 Task: Check the average views per listing of large living room in the last 5 years.
Action: Mouse moved to (790, 182)
Screenshot: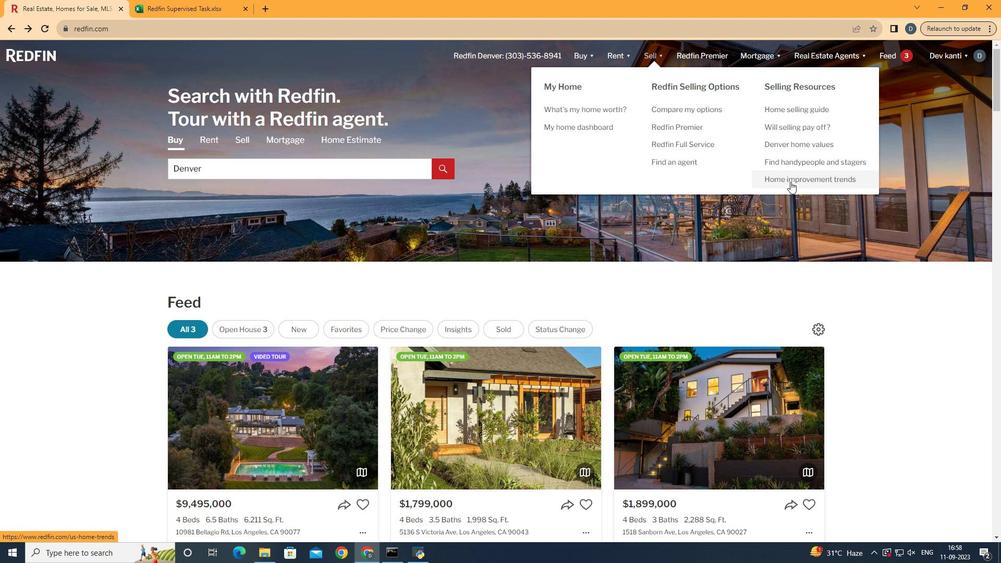 
Action: Mouse pressed left at (790, 182)
Screenshot: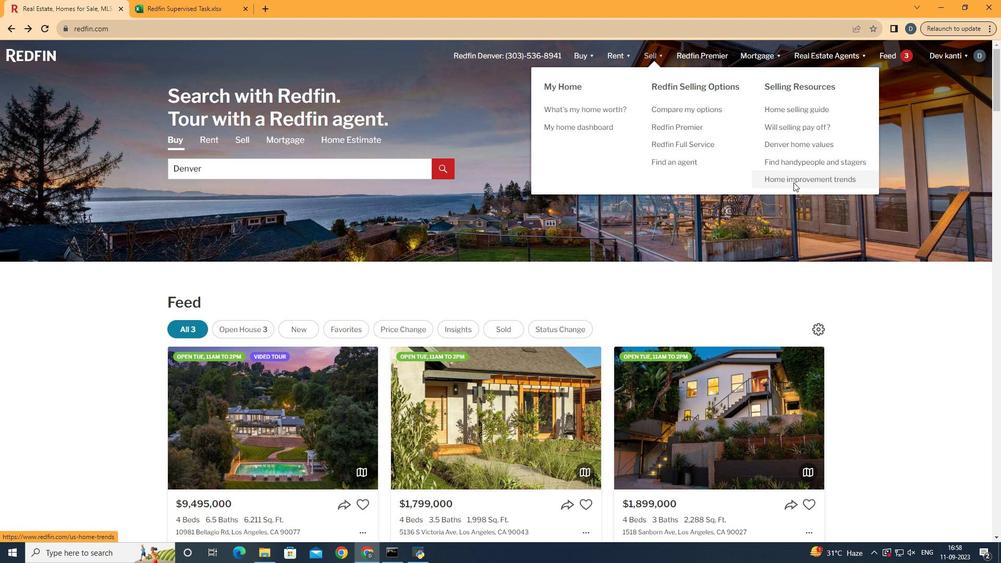 
Action: Mouse moved to (260, 206)
Screenshot: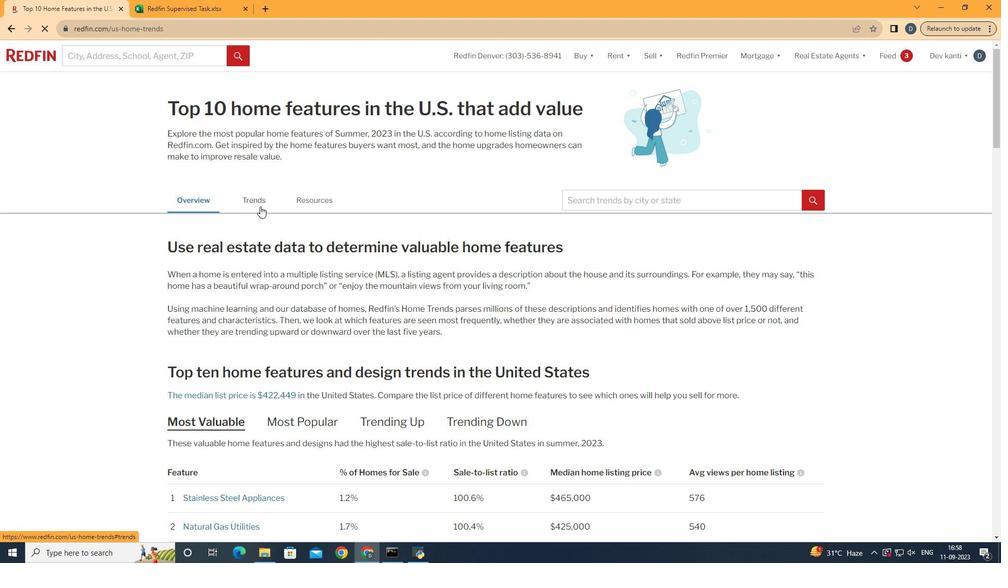 
Action: Mouse pressed left at (260, 206)
Screenshot: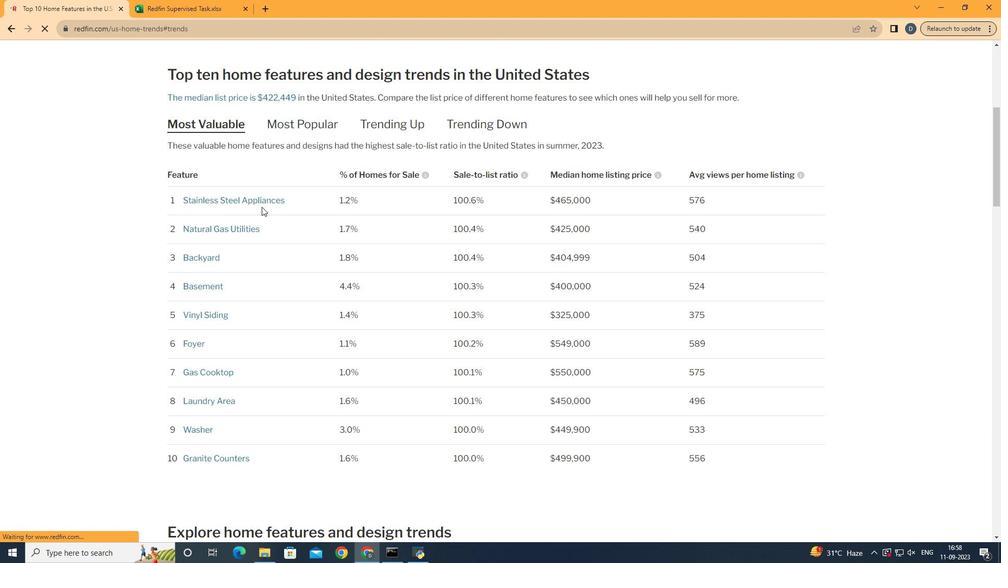 
Action: Mouse moved to (310, 262)
Screenshot: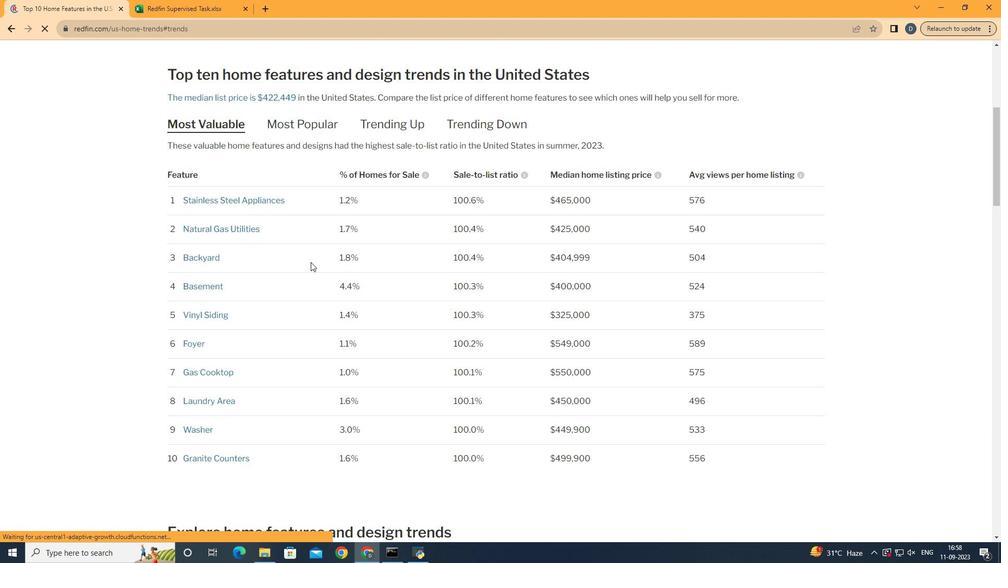 
Action: Mouse scrolled (310, 261) with delta (0, 0)
Screenshot: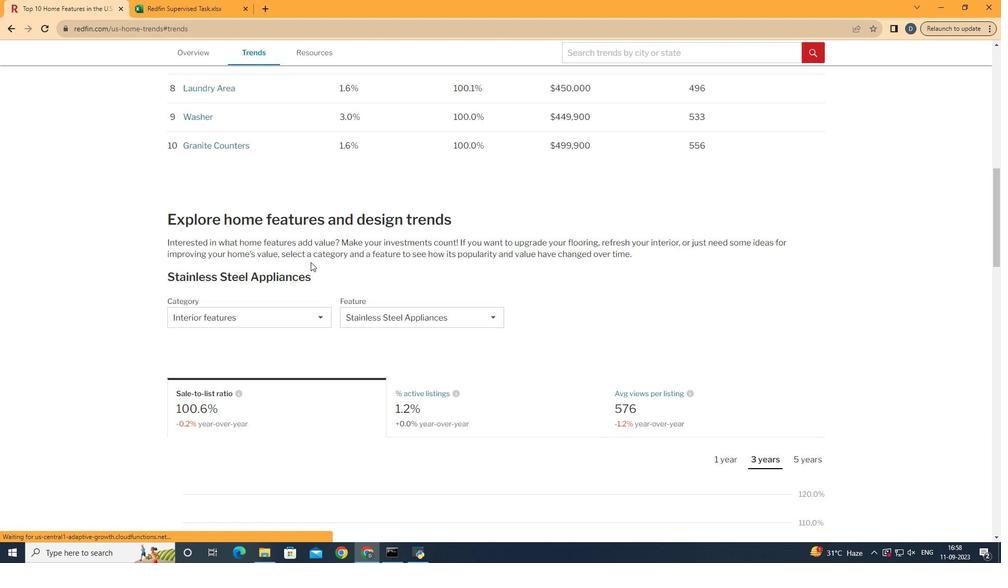 
Action: Mouse scrolled (310, 261) with delta (0, 0)
Screenshot: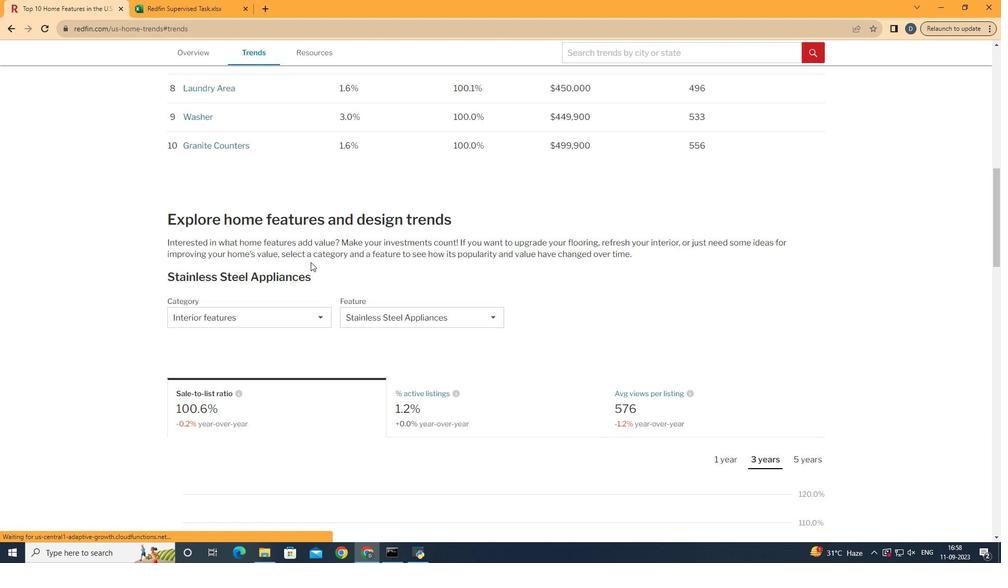 
Action: Mouse moved to (310, 262)
Screenshot: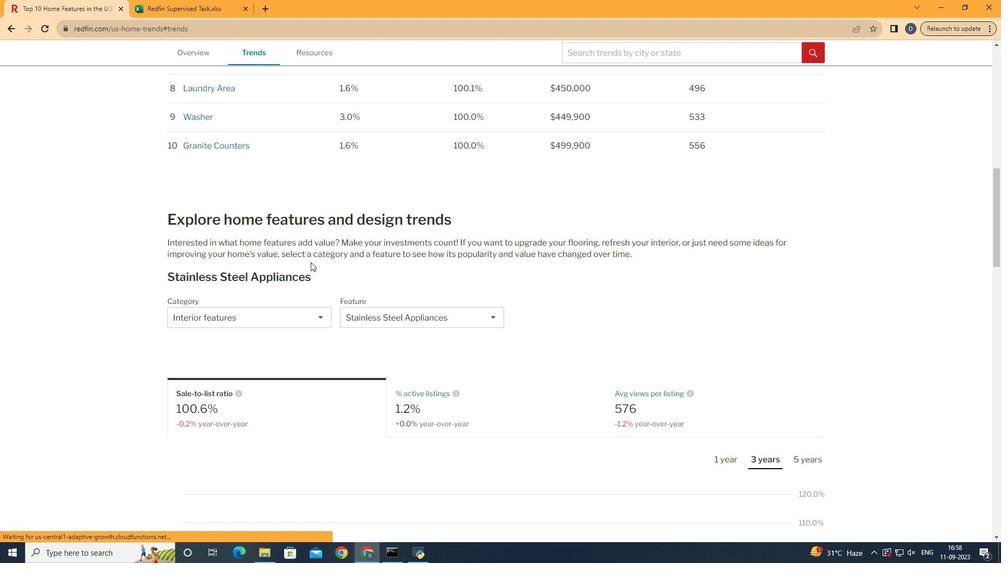 
Action: Mouse scrolled (310, 261) with delta (0, 0)
Screenshot: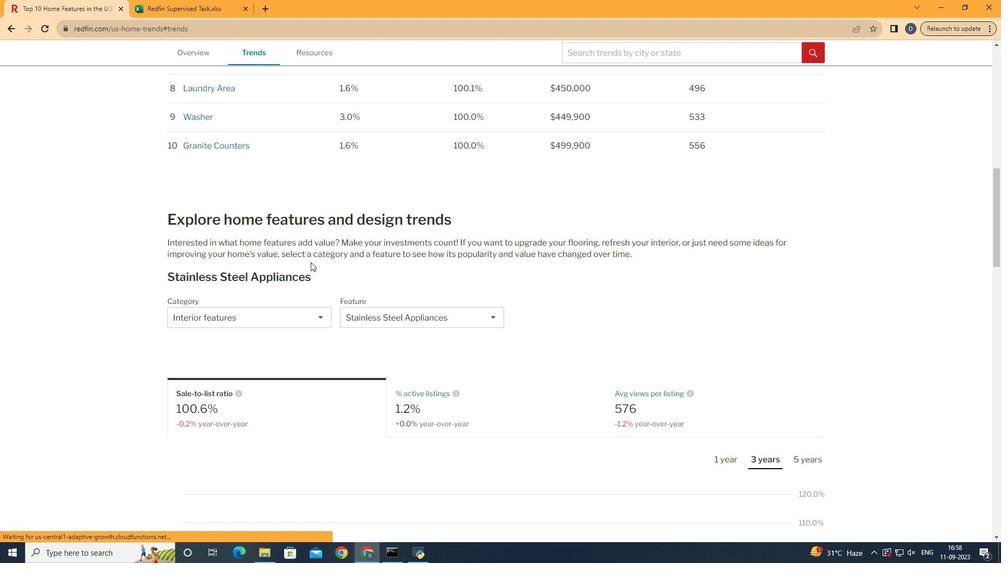
Action: Mouse scrolled (310, 261) with delta (0, 0)
Screenshot: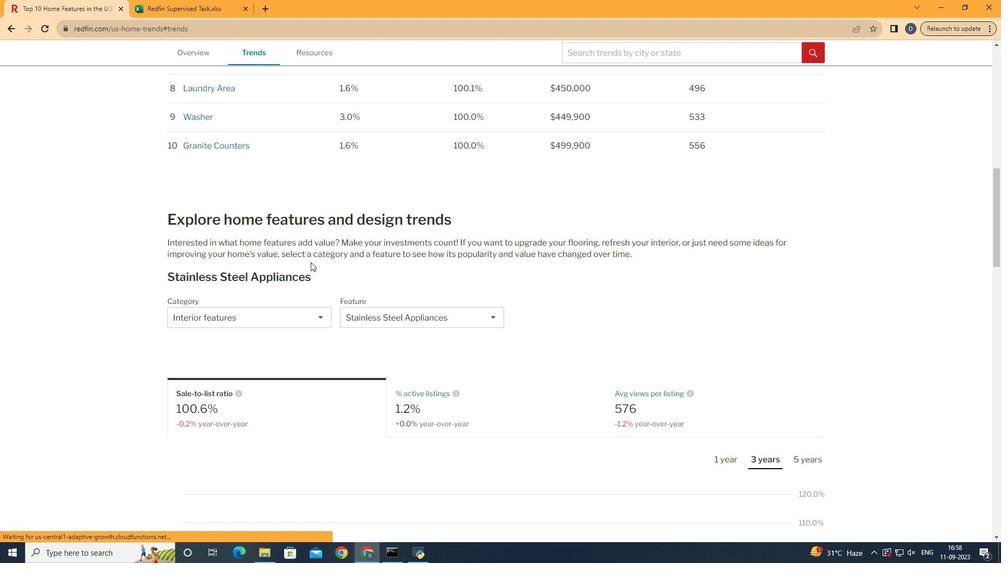 
Action: Mouse scrolled (310, 261) with delta (0, 0)
Screenshot: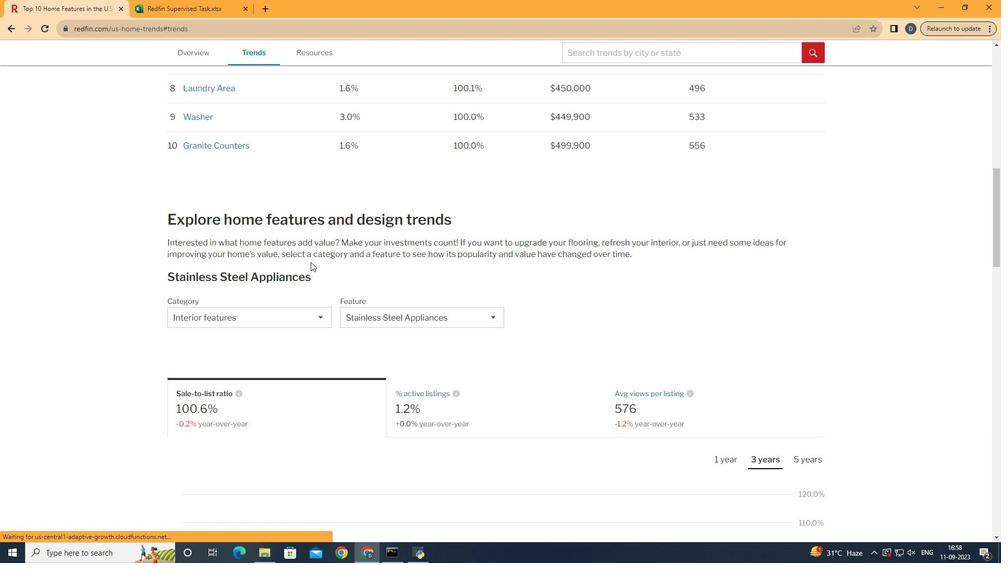 
Action: Mouse scrolled (310, 261) with delta (0, 0)
Screenshot: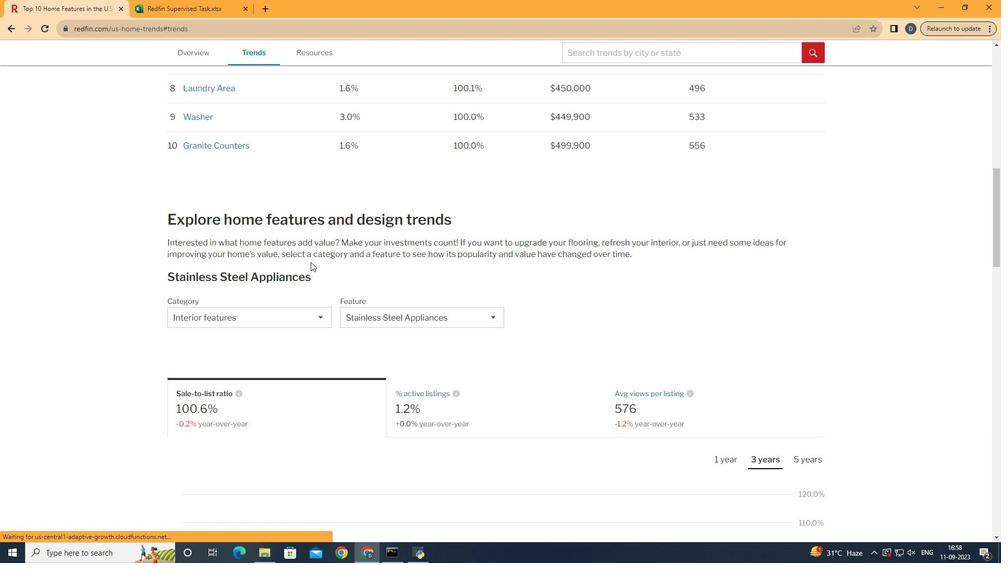 
Action: Mouse scrolled (310, 261) with delta (0, 0)
Screenshot: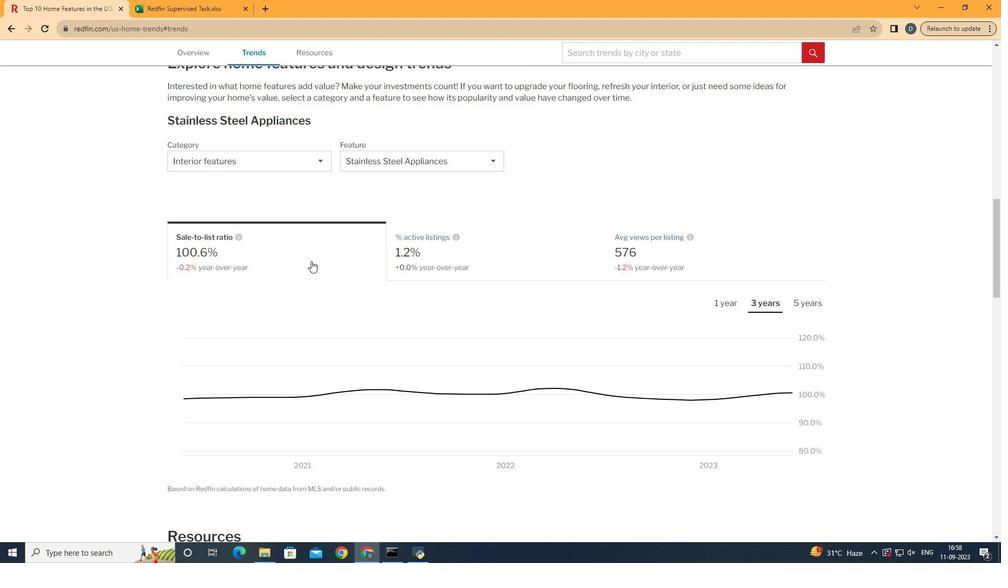 
Action: Mouse scrolled (310, 261) with delta (0, 0)
Screenshot: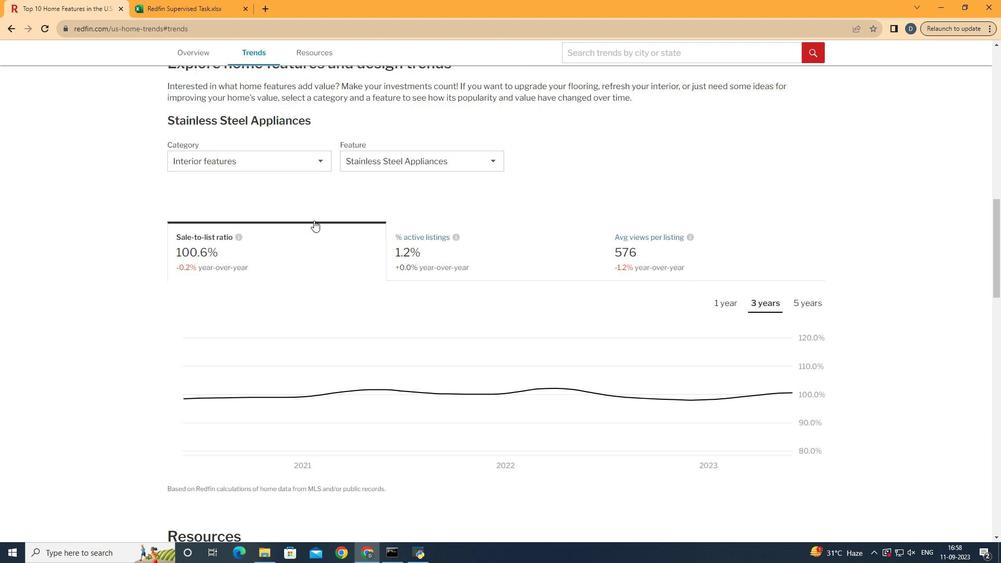 
Action: Mouse scrolled (310, 261) with delta (0, 0)
Screenshot: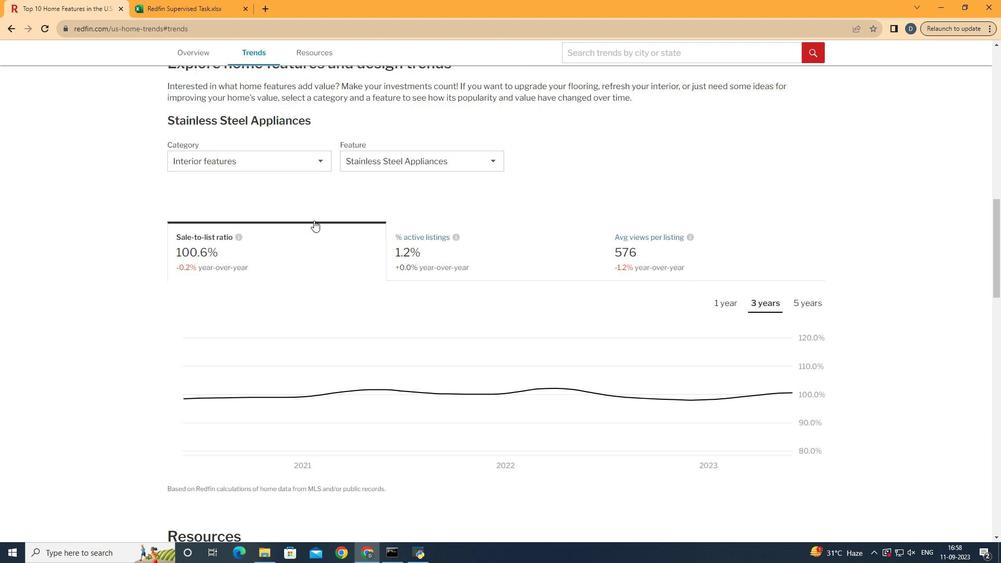 
Action: Mouse moved to (304, 164)
Screenshot: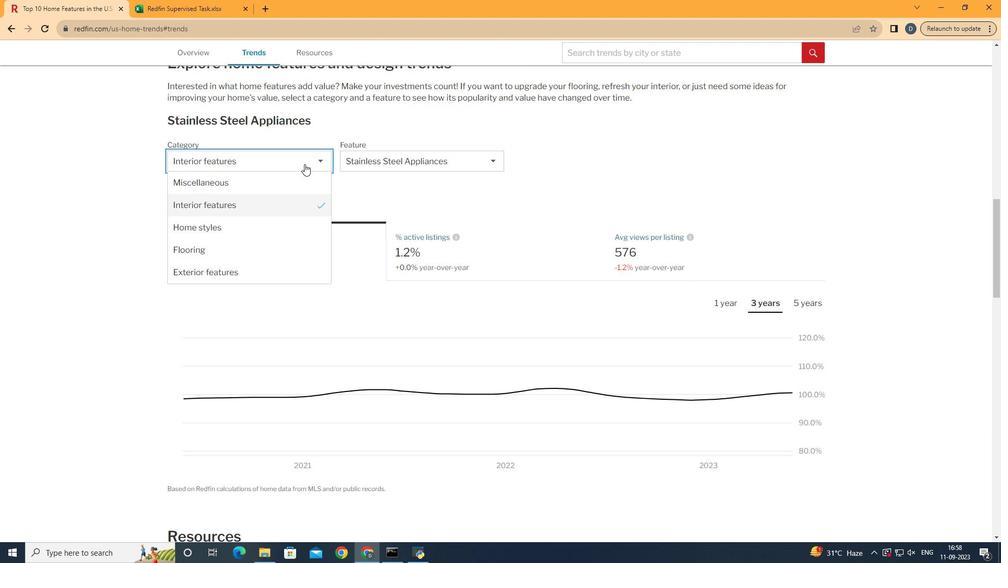 
Action: Mouse pressed left at (304, 164)
Screenshot: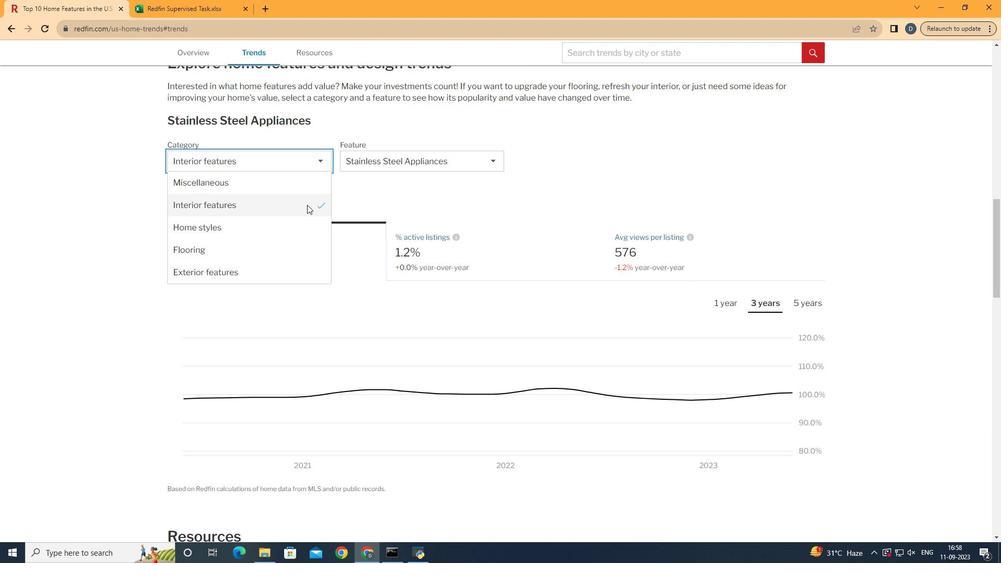 
Action: Mouse moved to (307, 206)
Screenshot: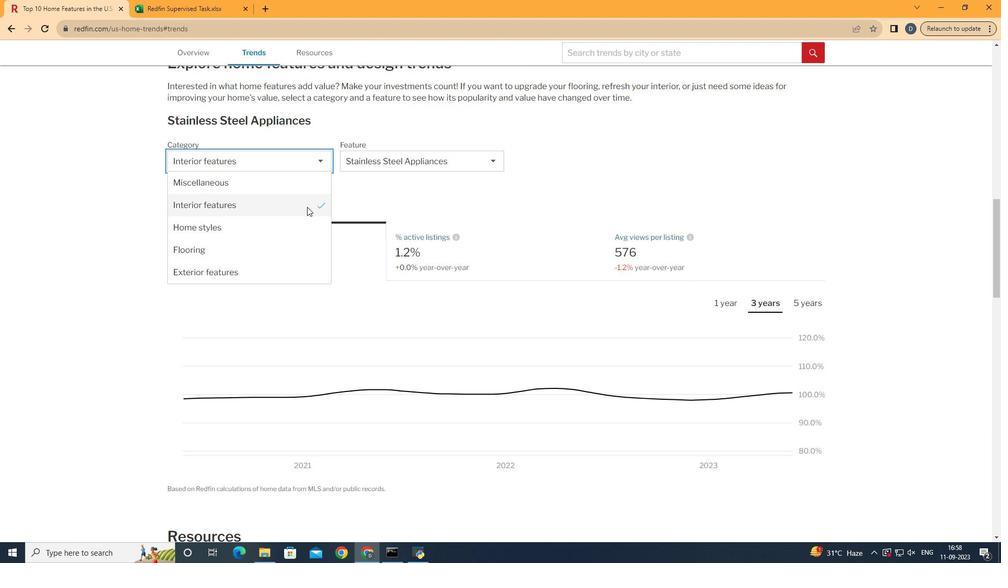 
Action: Mouse pressed left at (307, 206)
Screenshot: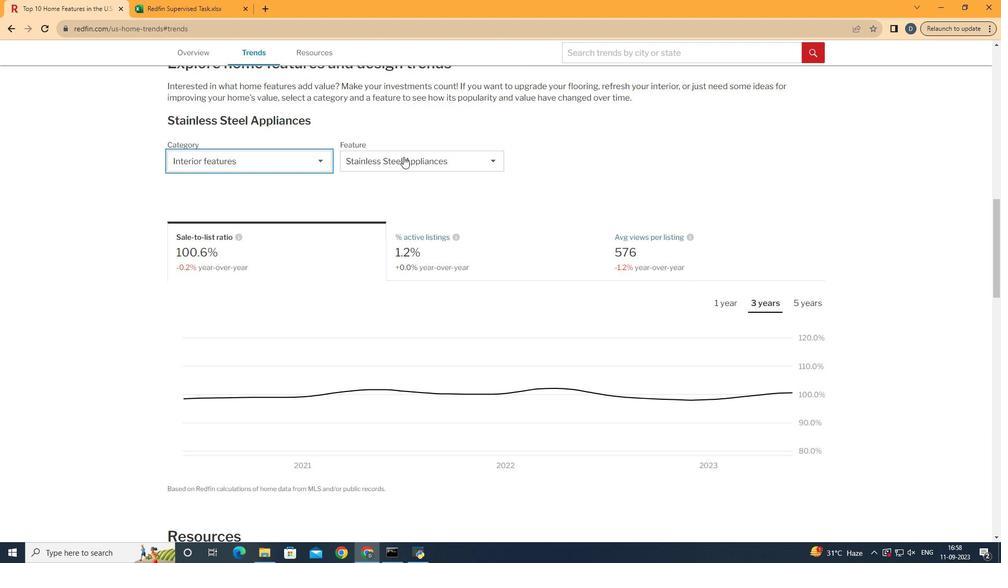 
Action: Mouse moved to (403, 157)
Screenshot: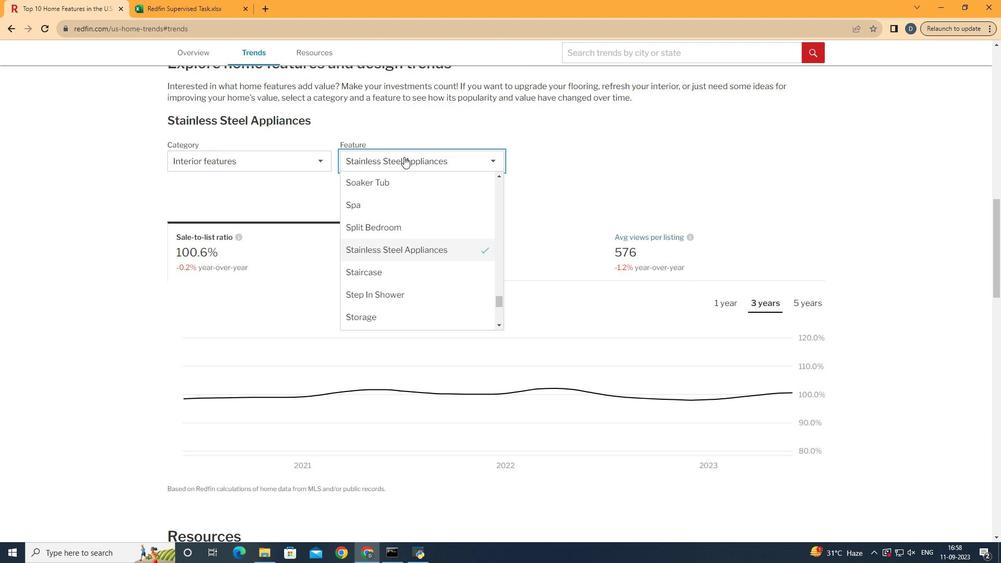 
Action: Mouse pressed left at (403, 157)
Screenshot: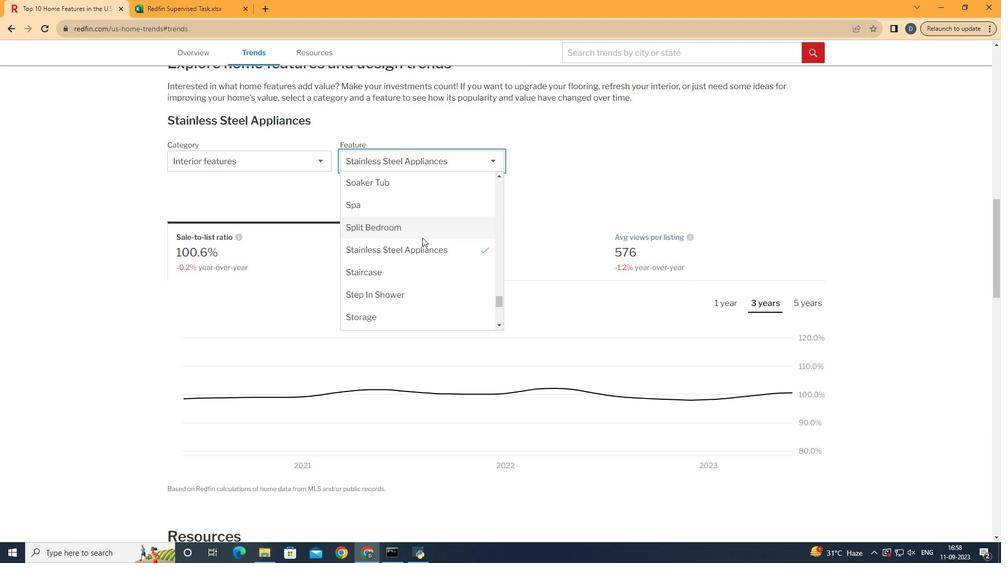 
Action: Mouse moved to (417, 247)
Screenshot: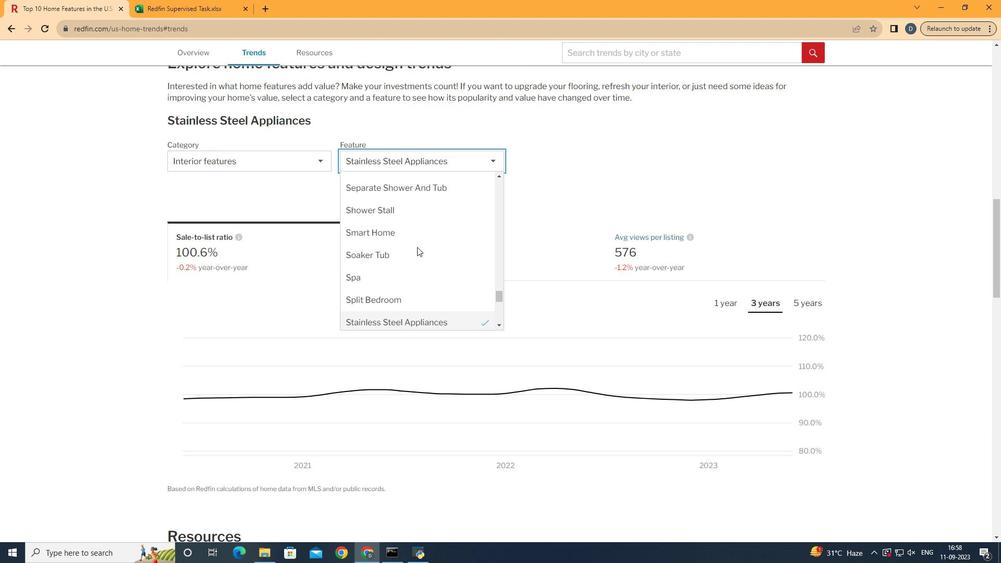 
Action: Mouse scrolled (417, 247) with delta (0, 0)
Screenshot: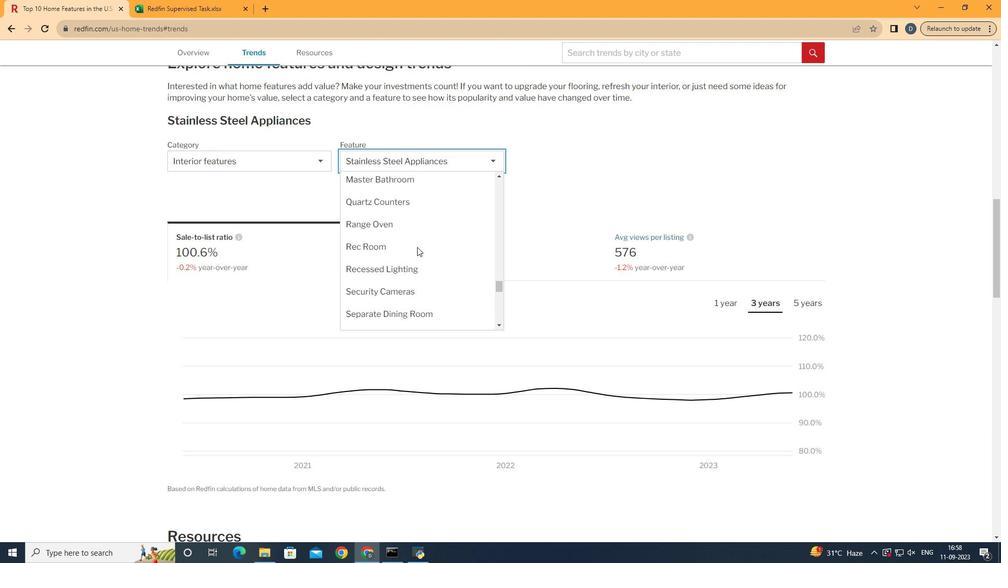 
Action: Mouse scrolled (417, 247) with delta (0, 0)
Screenshot: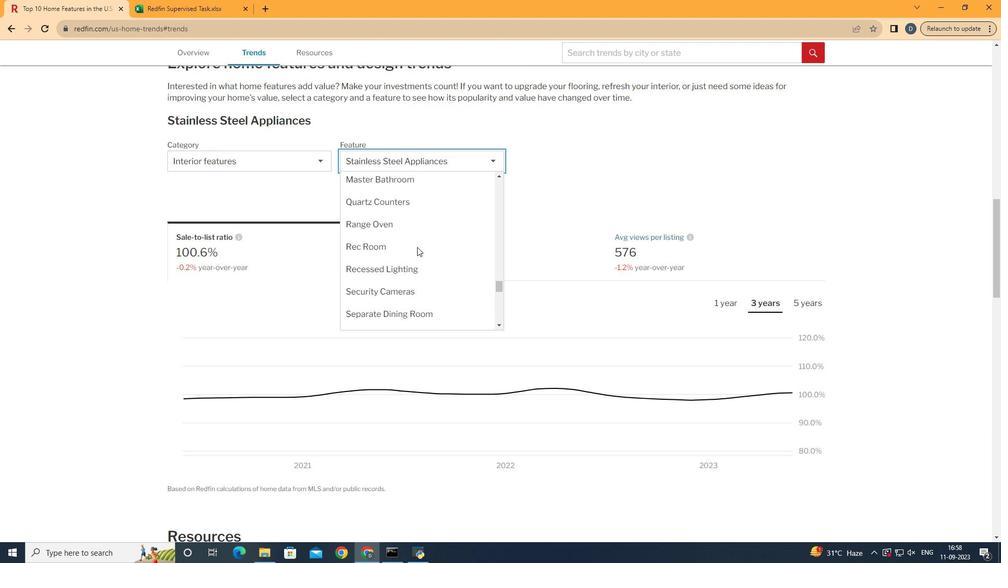 
Action: Mouse scrolled (417, 247) with delta (0, 0)
Screenshot: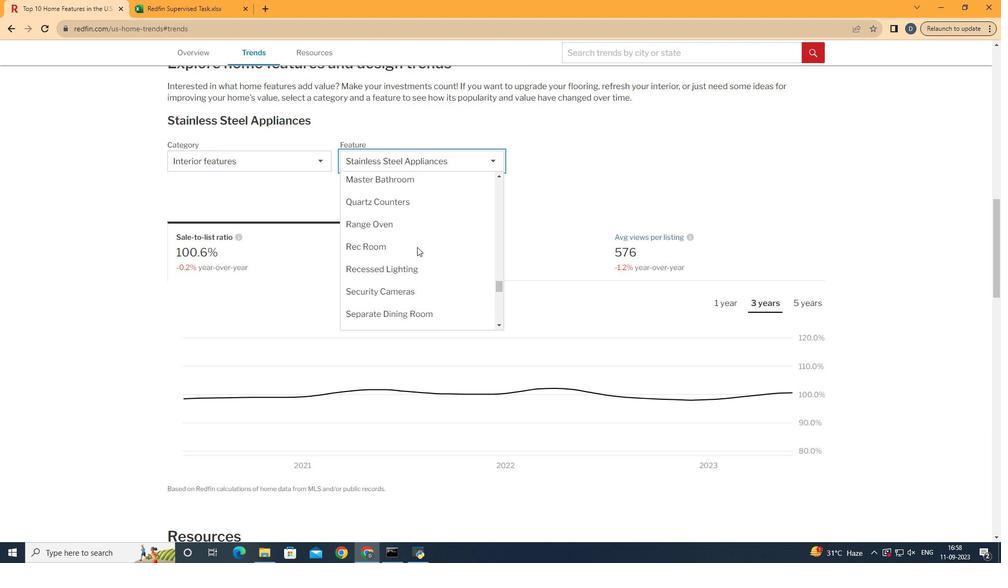 
Action: Mouse scrolled (417, 247) with delta (0, 0)
Screenshot: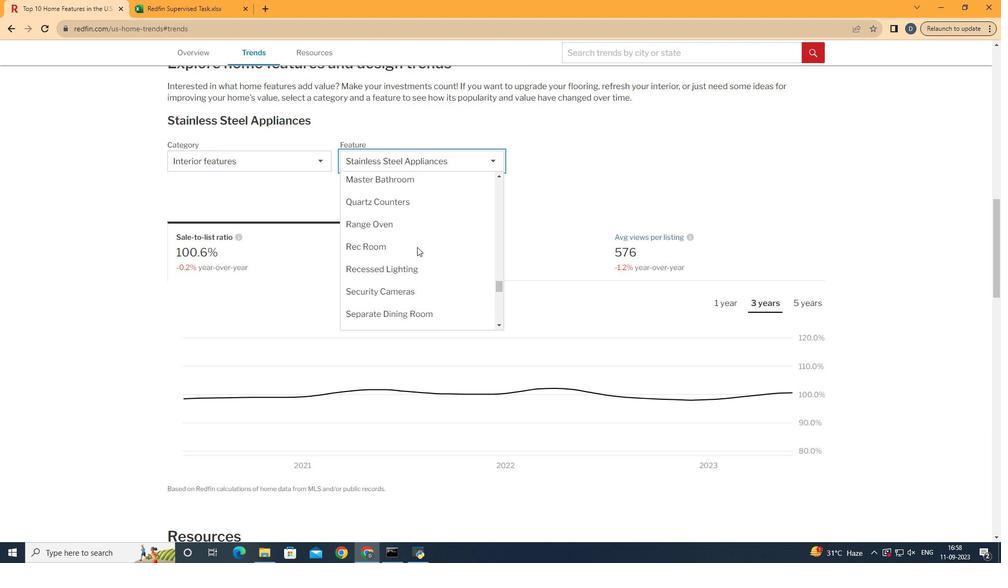 
Action: Mouse scrolled (417, 247) with delta (0, 0)
Screenshot: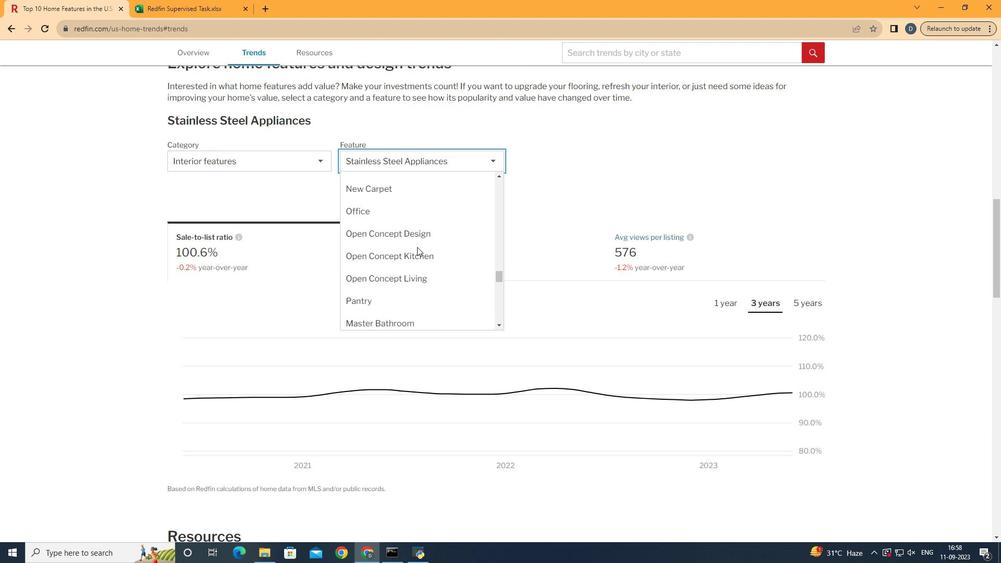 
Action: Mouse scrolled (417, 247) with delta (0, 0)
Screenshot: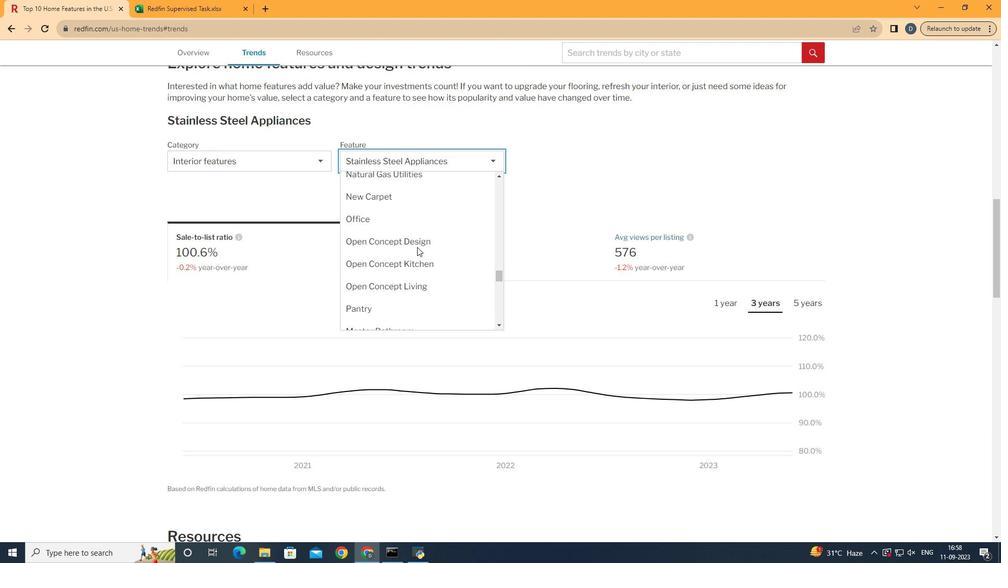 
Action: Mouse scrolled (417, 247) with delta (0, 0)
Screenshot: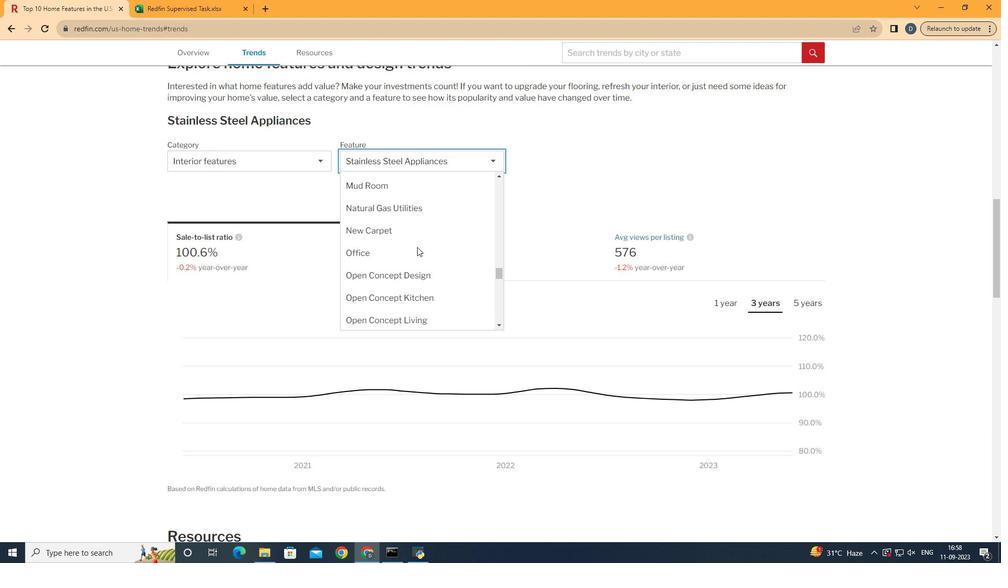 
Action: Mouse scrolled (417, 247) with delta (0, 0)
Screenshot: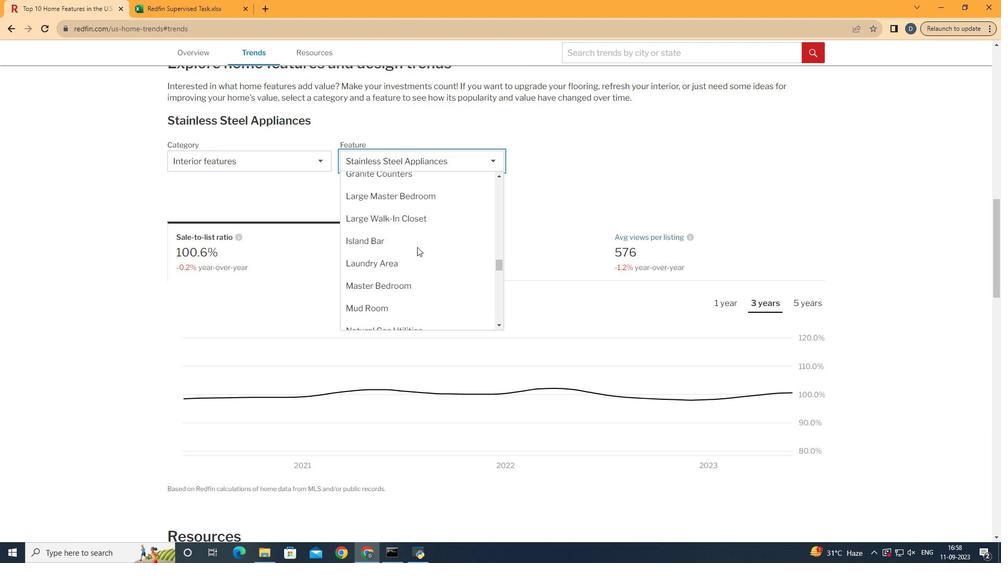 
Action: Mouse scrolled (417, 247) with delta (0, 0)
Screenshot: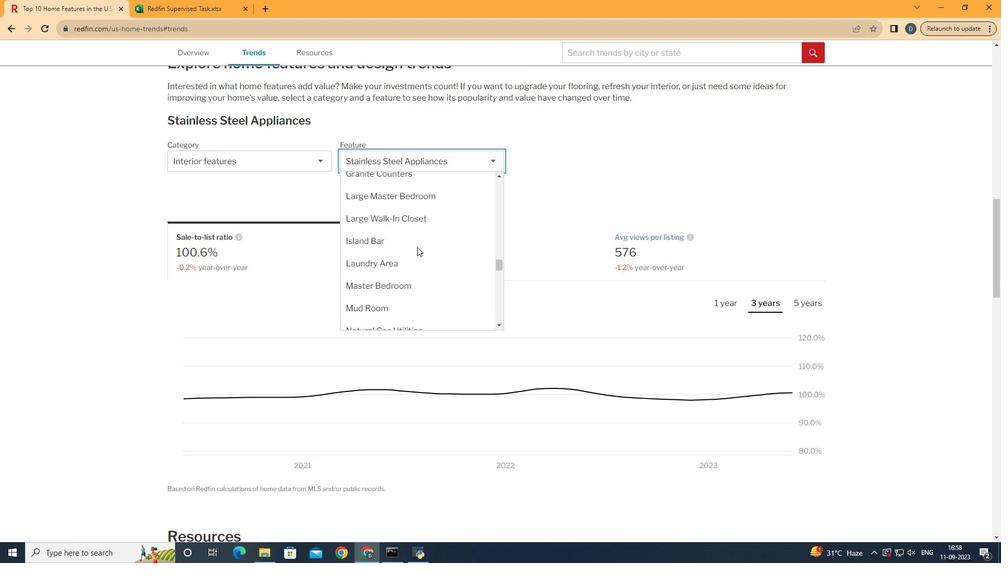 
Action: Mouse scrolled (417, 247) with delta (0, 0)
Screenshot: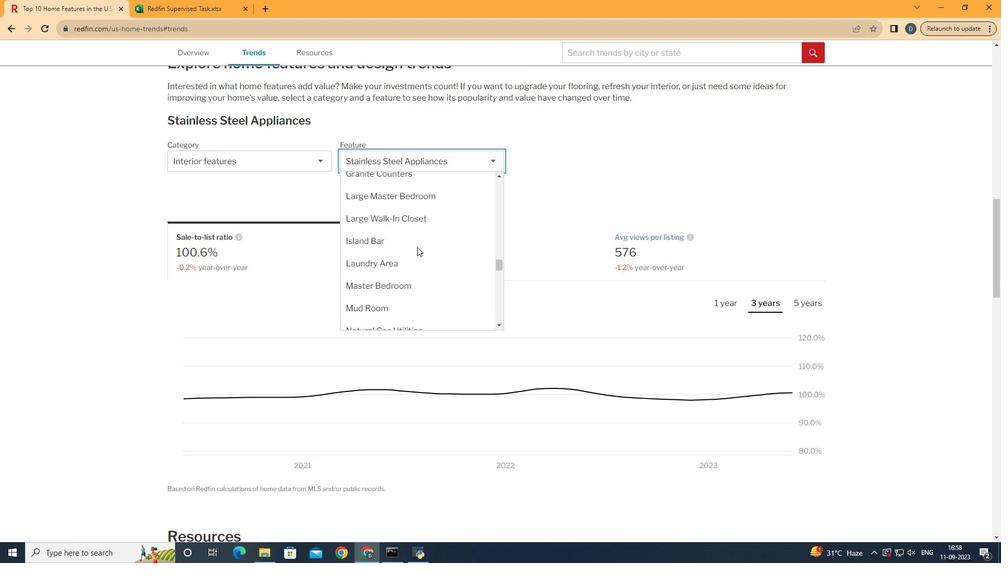 
Action: Mouse scrolled (417, 247) with delta (0, 0)
Screenshot: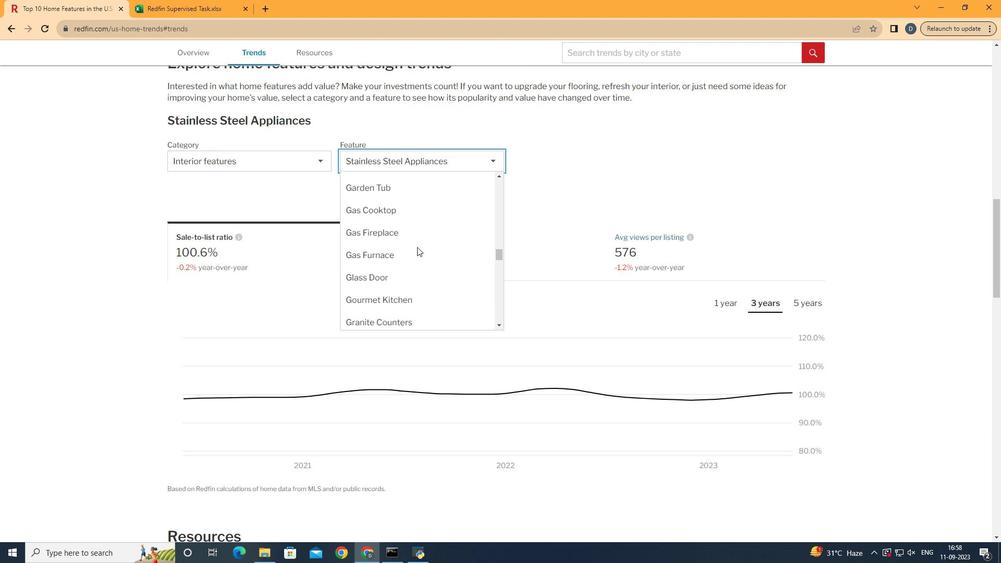 
Action: Mouse scrolled (417, 247) with delta (0, 0)
Screenshot: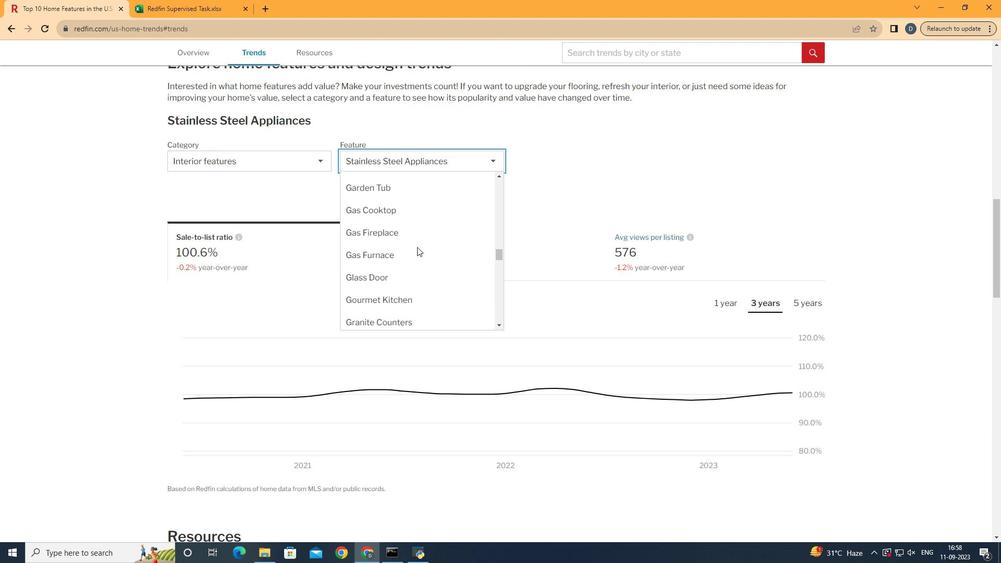 
Action: Mouse scrolled (417, 247) with delta (0, 0)
Screenshot: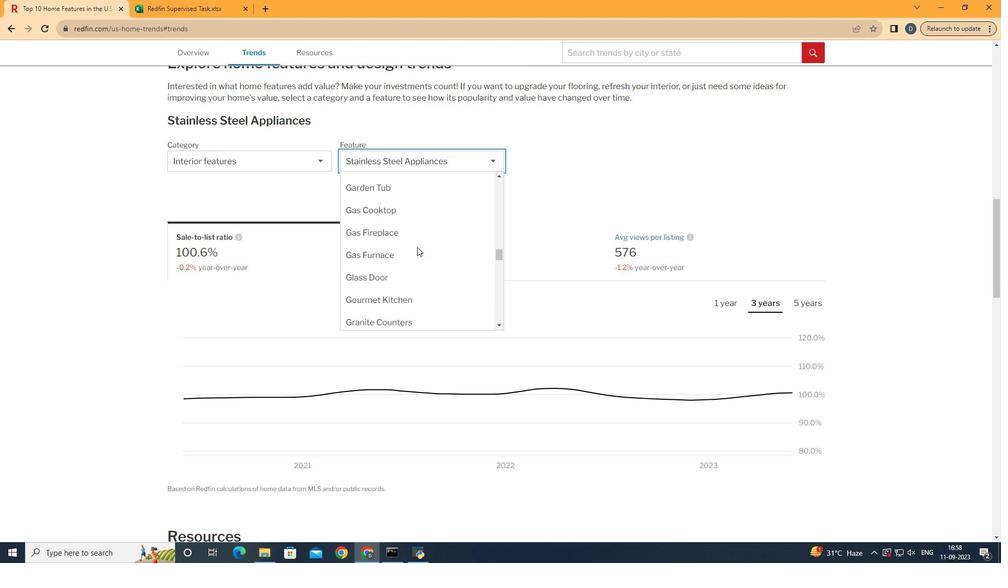 
Action: Mouse scrolled (417, 247) with delta (0, 0)
Screenshot: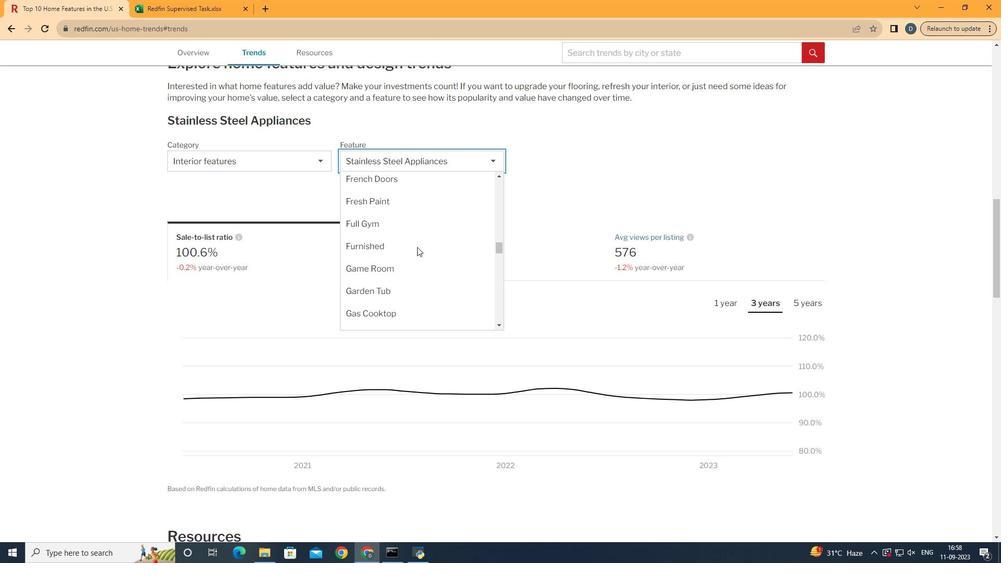 
Action: Mouse scrolled (417, 247) with delta (0, 0)
Screenshot: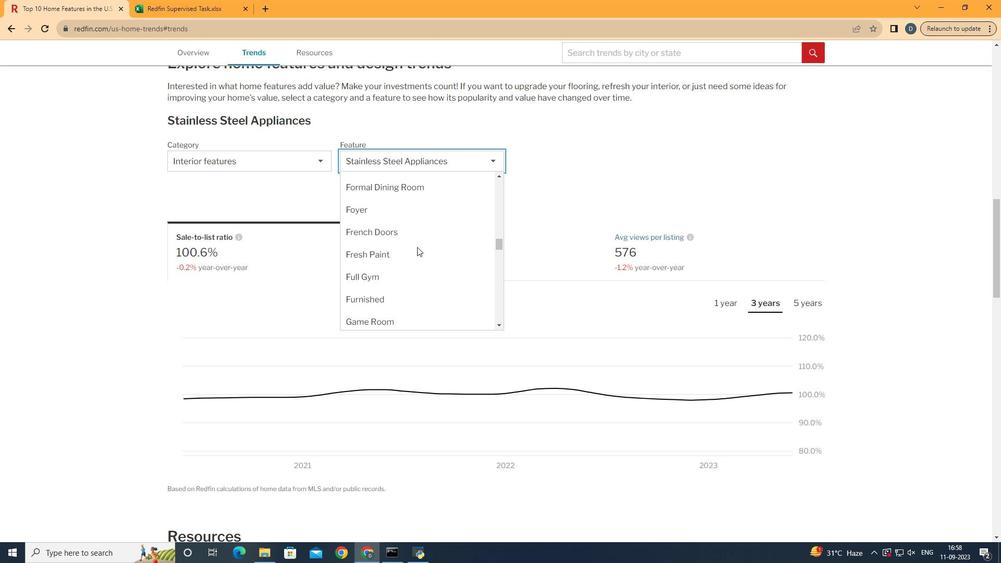 
Action: Mouse scrolled (417, 247) with delta (0, 0)
Screenshot: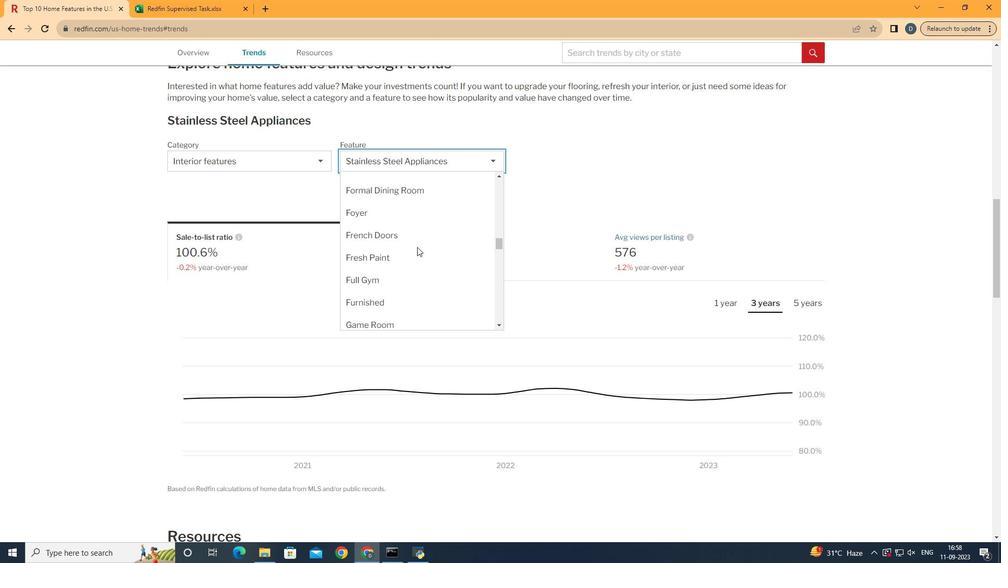 
Action: Mouse scrolled (417, 247) with delta (0, 0)
Screenshot: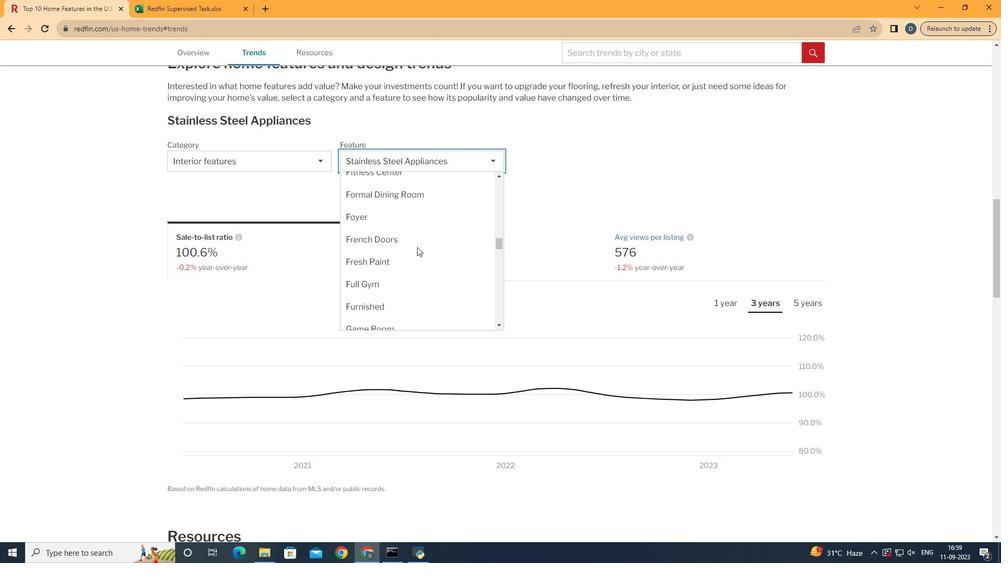 
Action: Mouse scrolled (417, 246) with delta (0, 0)
Screenshot: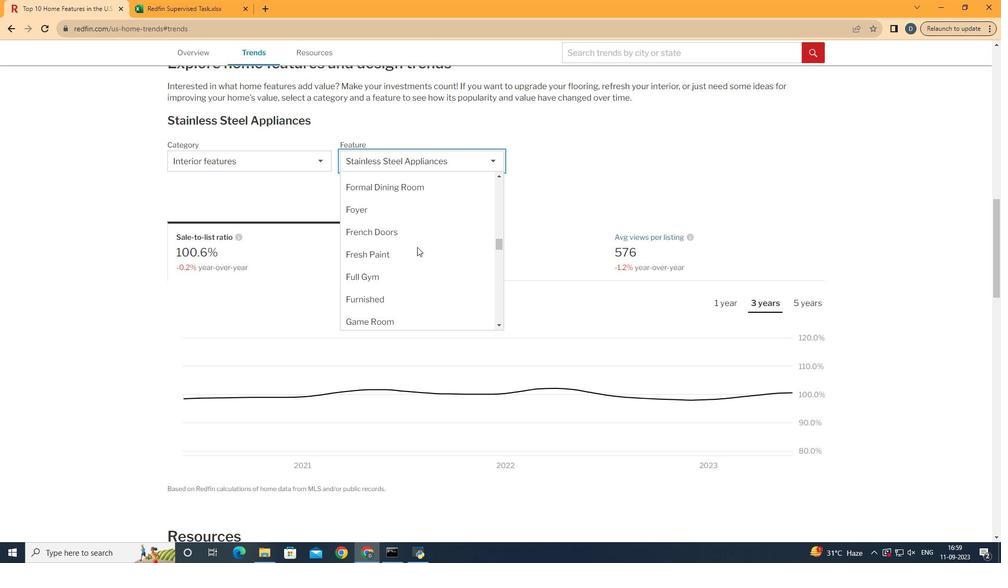 
Action: Mouse scrolled (417, 247) with delta (0, 0)
Screenshot: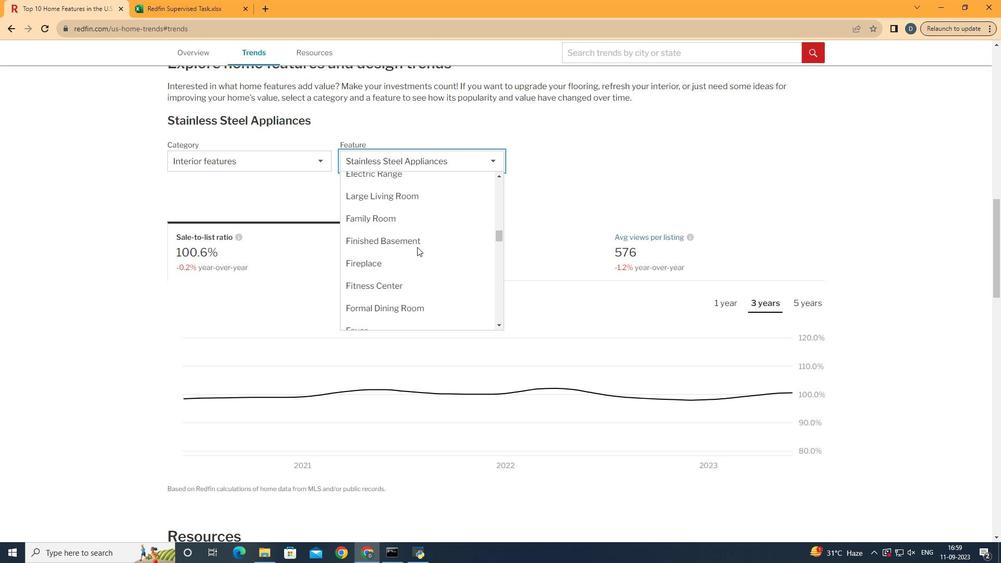 
Action: Mouse scrolled (417, 247) with delta (0, 0)
Screenshot: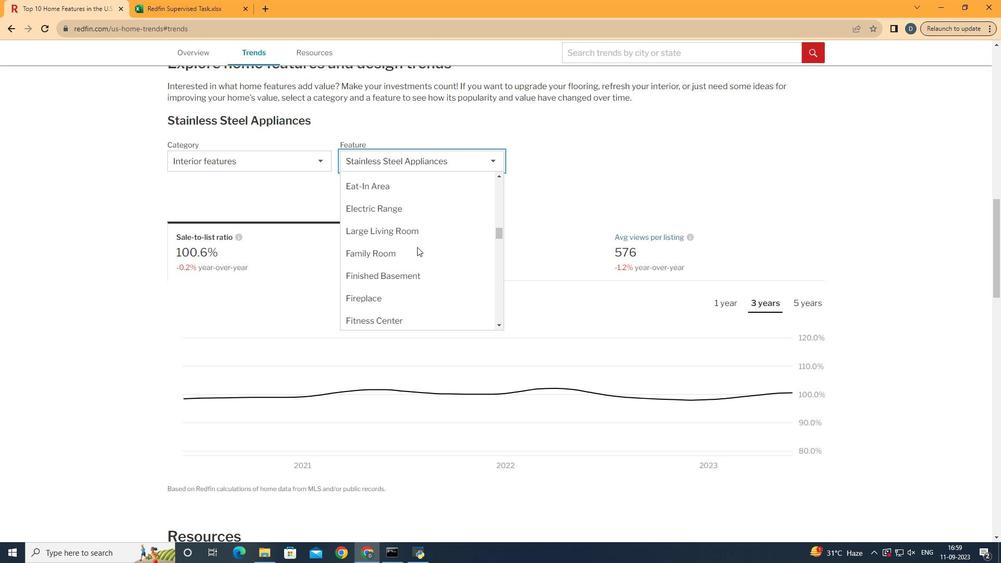
Action: Mouse scrolled (417, 247) with delta (0, 0)
Screenshot: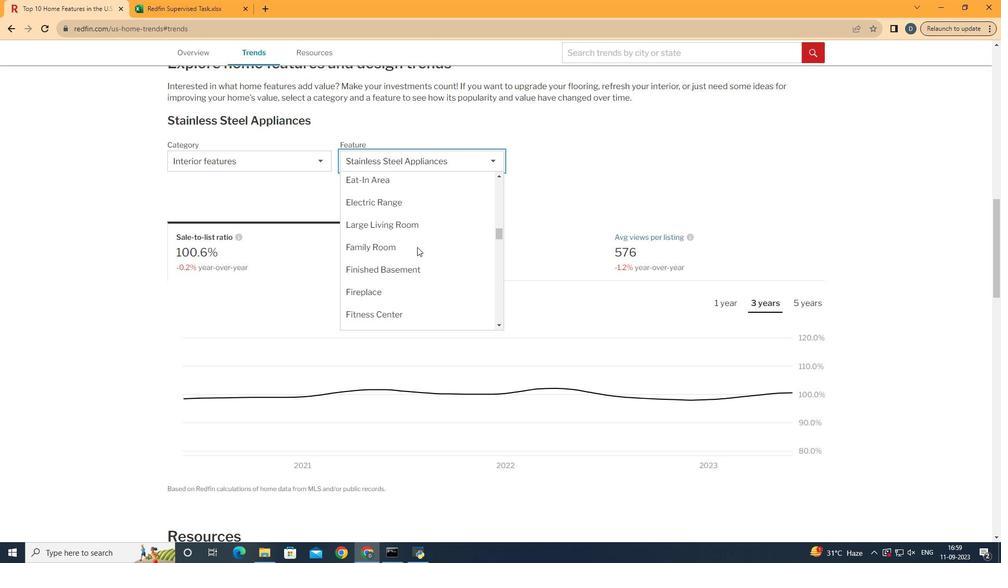 
Action: Mouse scrolled (417, 246) with delta (0, 0)
Screenshot: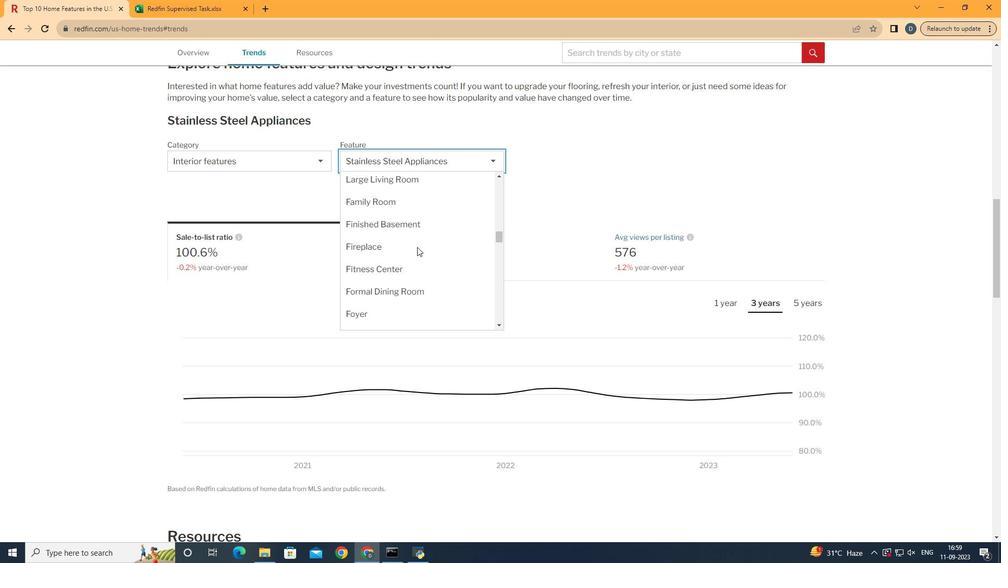 
Action: Mouse scrolled (417, 247) with delta (0, 0)
Screenshot: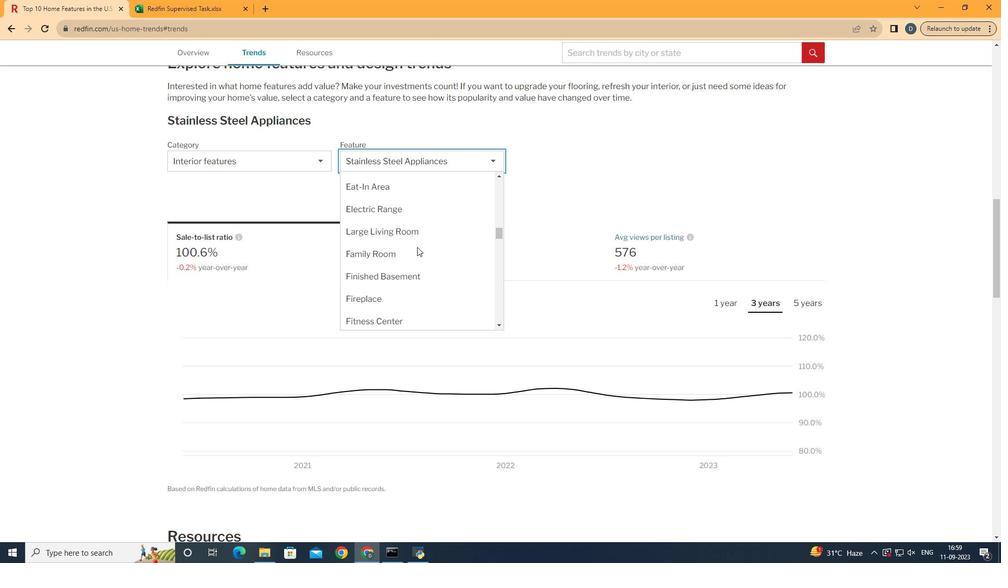 
Action: Mouse moved to (436, 236)
Screenshot: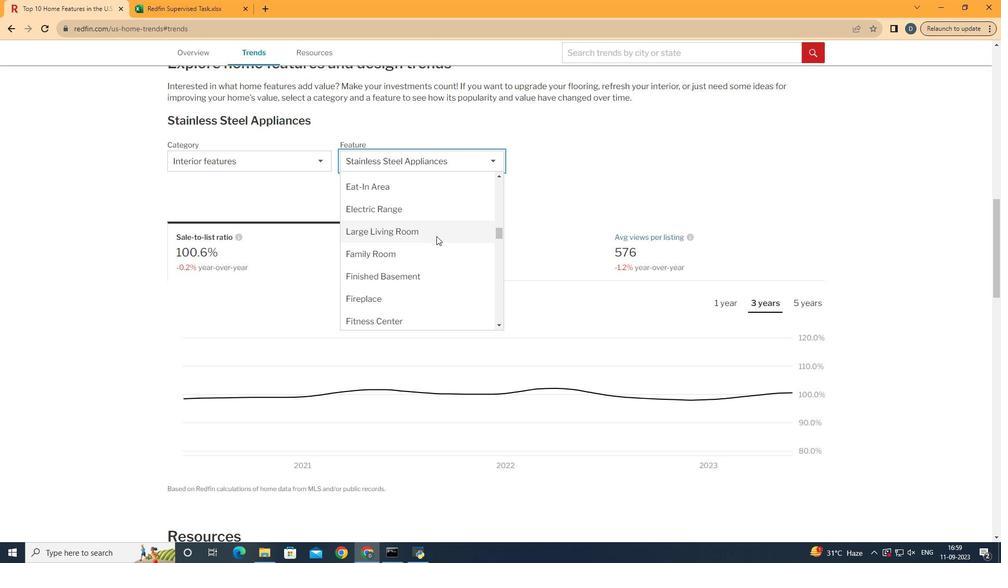 
Action: Mouse pressed left at (436, 236)
Screenshot: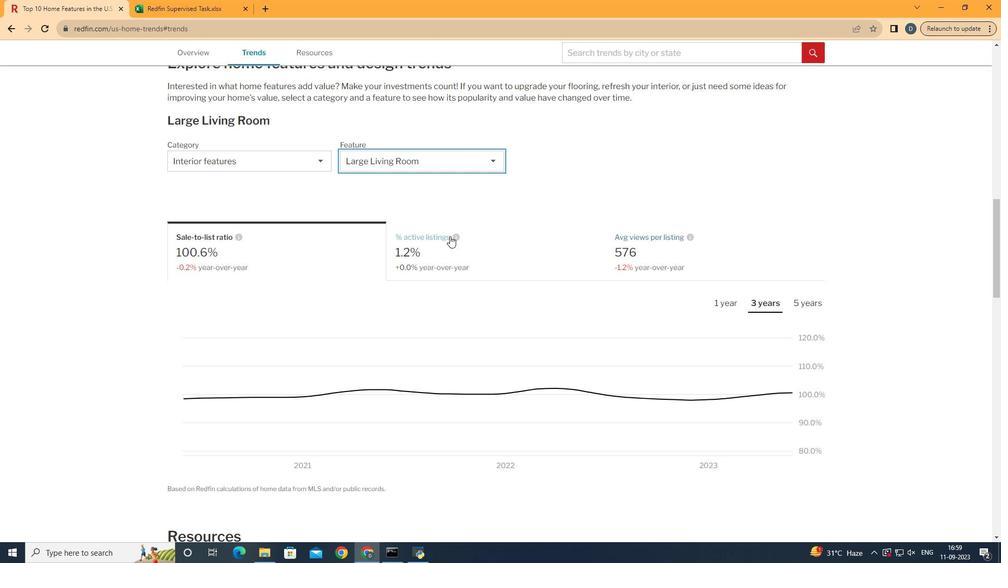 
Action: Mouse moved to (545, 193)
Screenshot: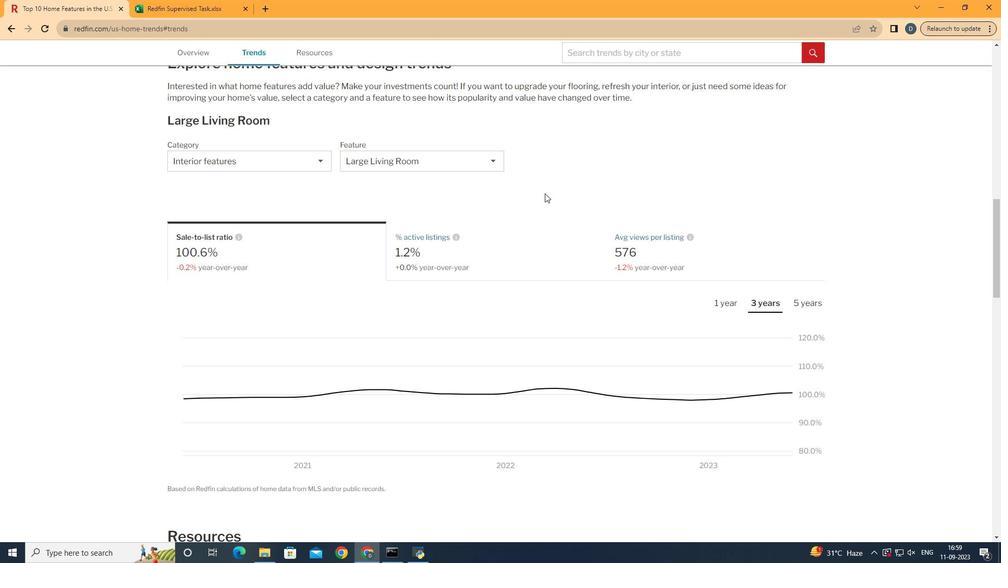 
Action: Mouse pressed left at (545, 193)
Screenshot: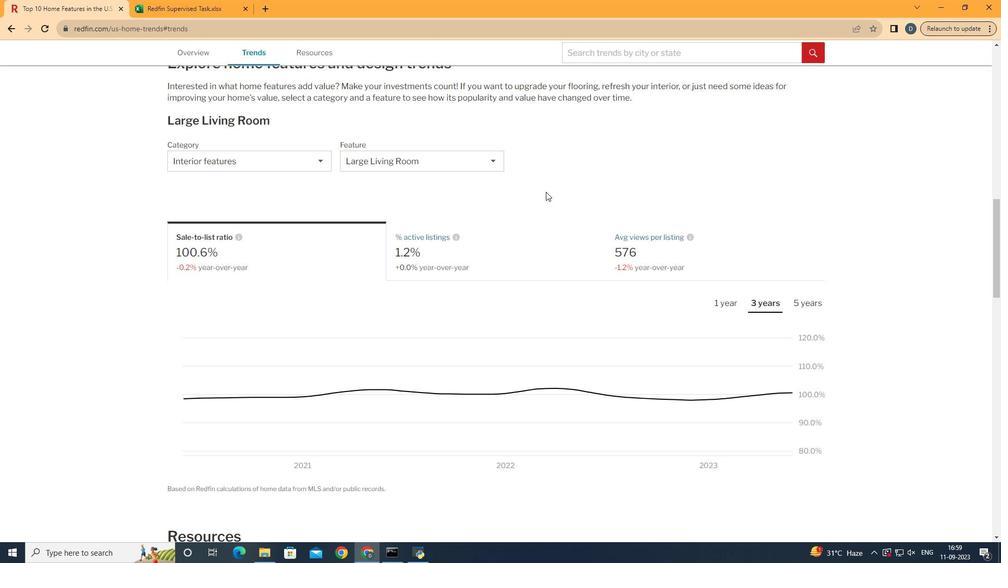 
Action: Mouse moved to (717, 253)
Screenshot: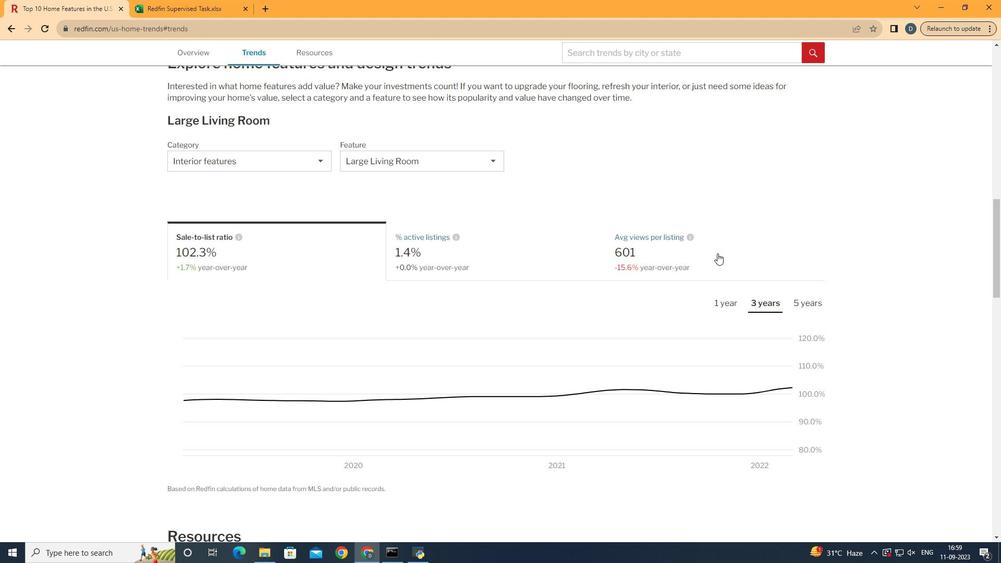 
Action: Mouse pressed left at (717, 253)
Screenshot: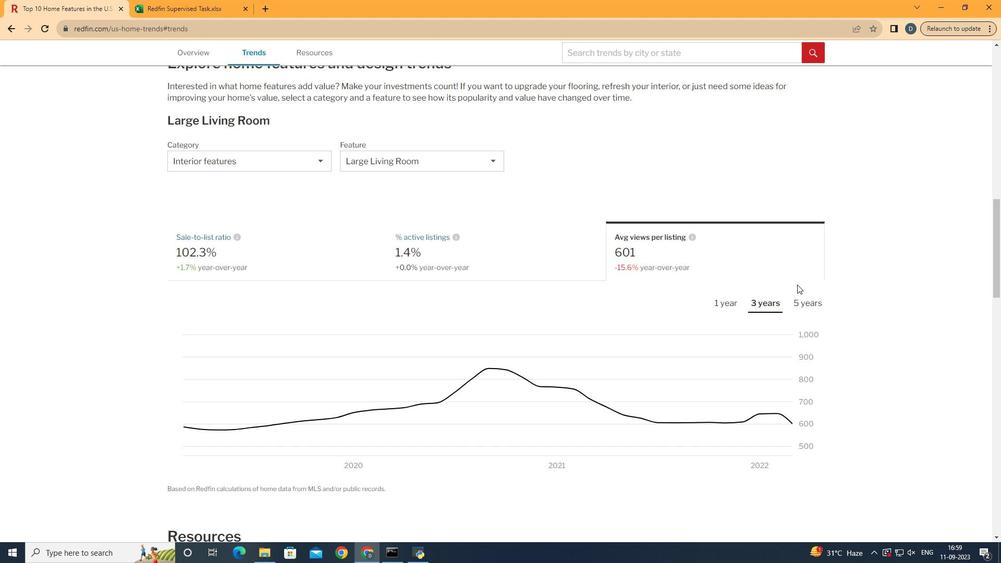 
Action: Mouse moved to (812, 300)
Screenshot: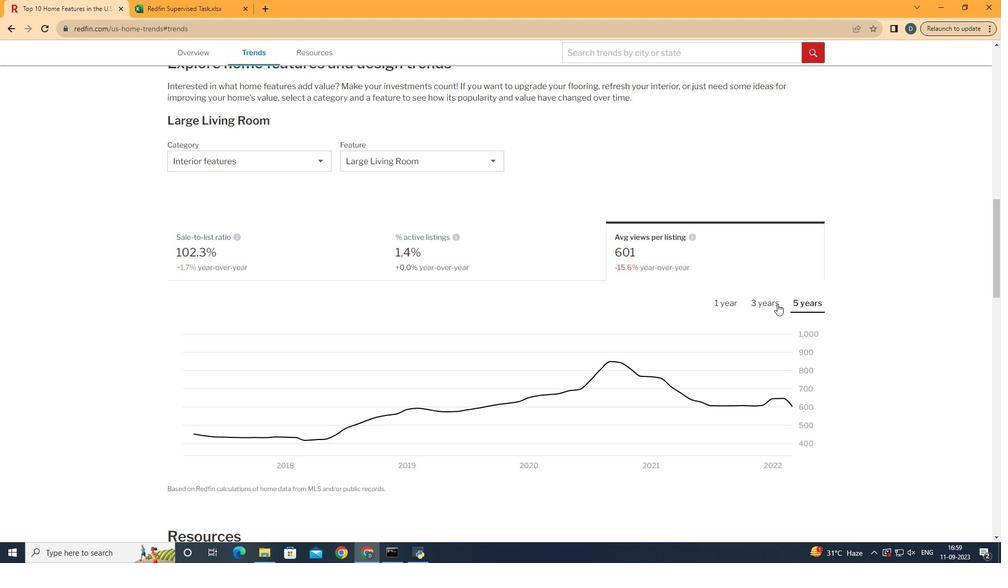 
Action: Mouse pressed left at (812, 300)
Screenshot: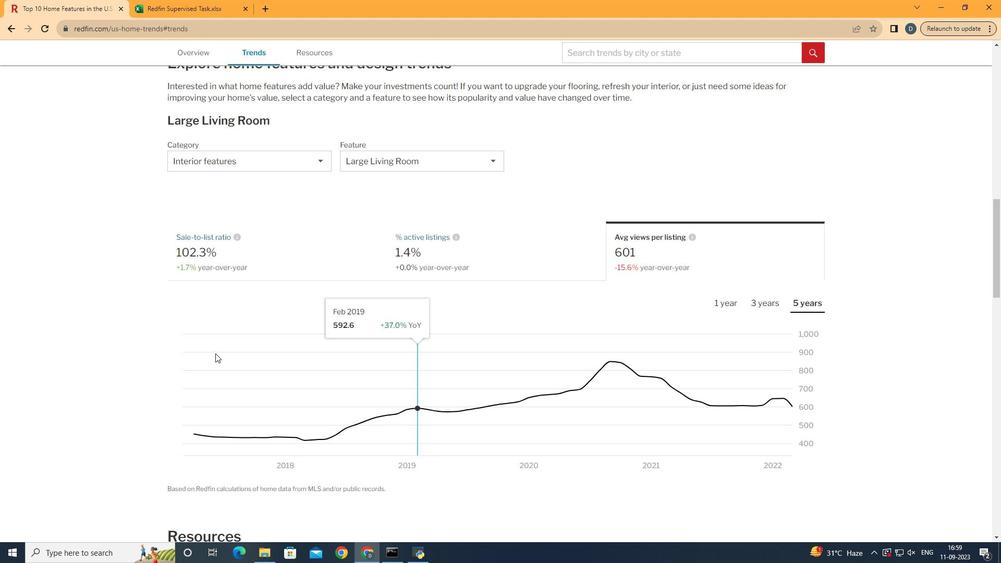 
Action: Mouse moved to (822, 418)
Screenshot: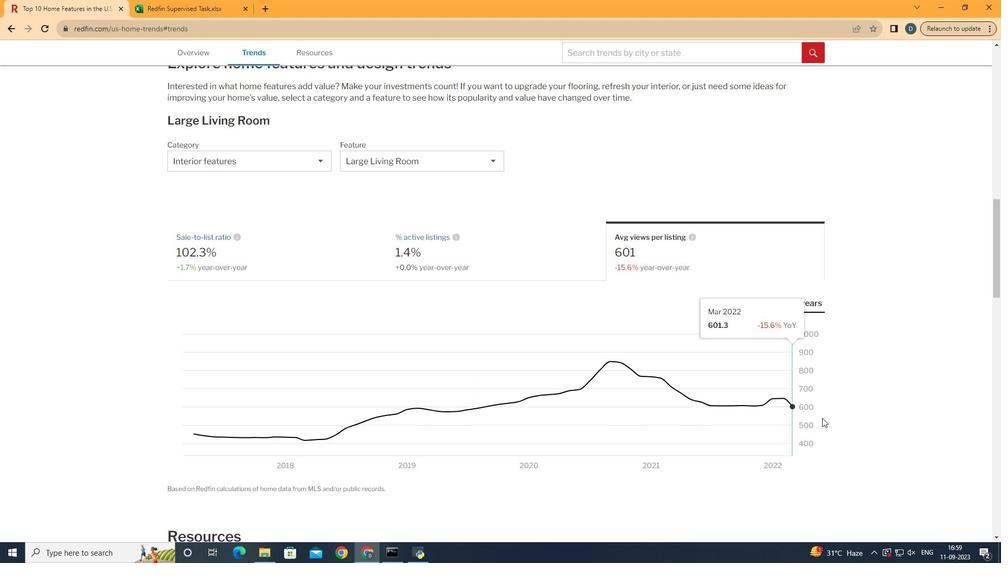 
